Task: Create a due date automation trigger when advanced on, on the wednesday after a card is due add fields without custom field "Resume" set to a number lower than 1 and greater than 10 at 11:00 AM.
Action: Mouse moved to (1013, 76)
Screenshot: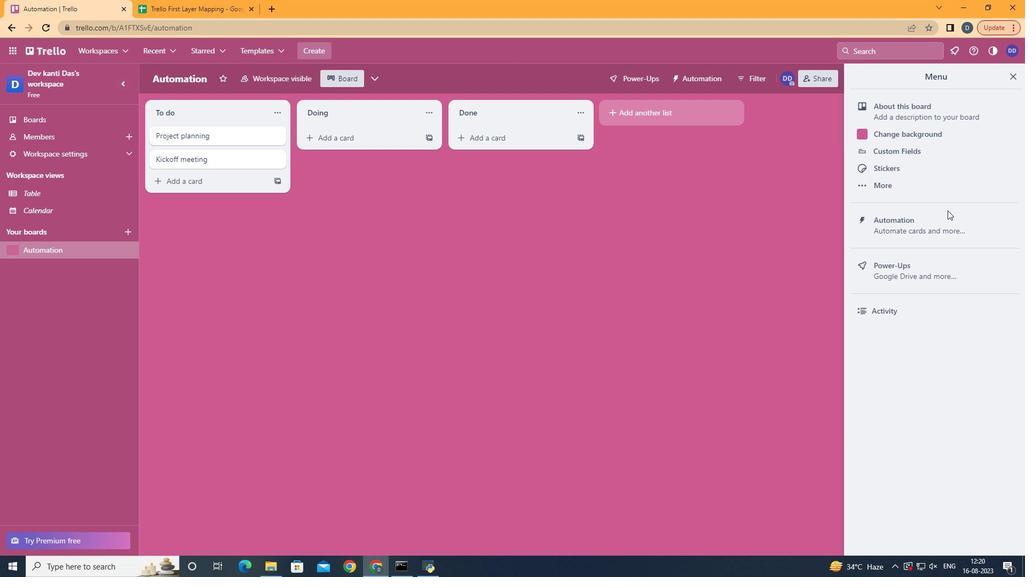 
Action: Mouse pressed left at (1013, 76)
Screenshot: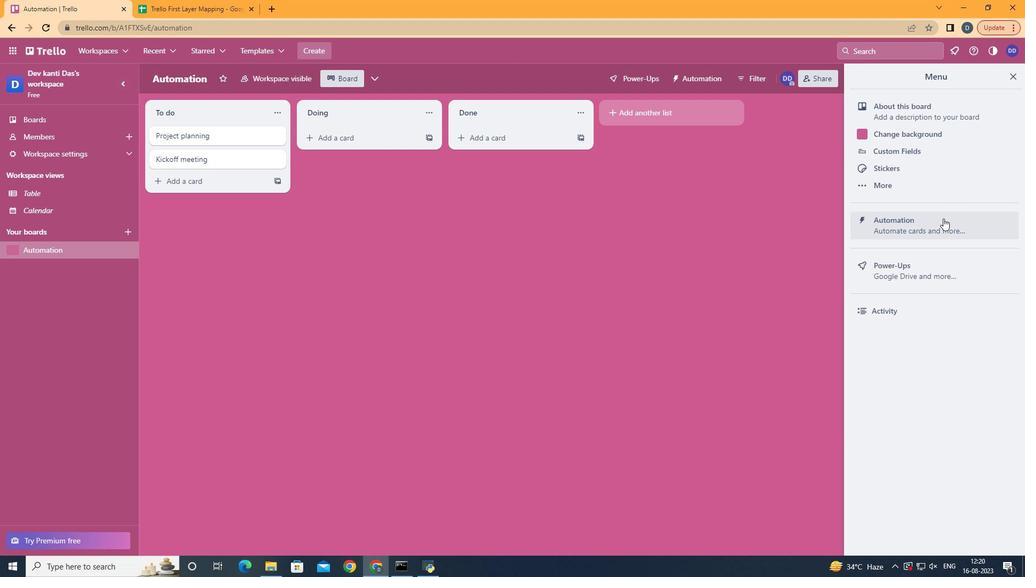 
Action: Mouse moved to (944, 218)
Screenshot: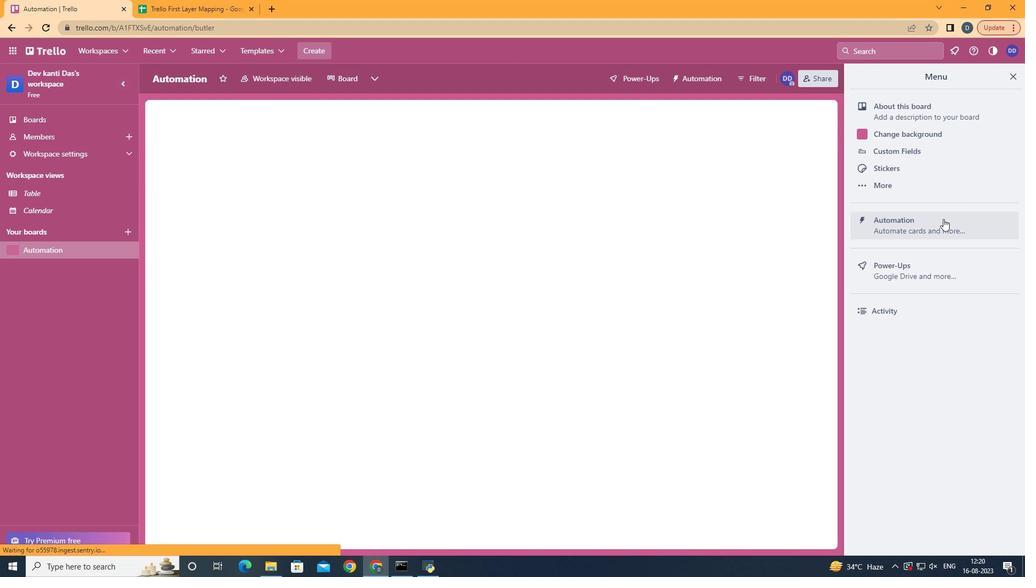 
Action: Mouse pressed left at (944, 218)
Screenshot: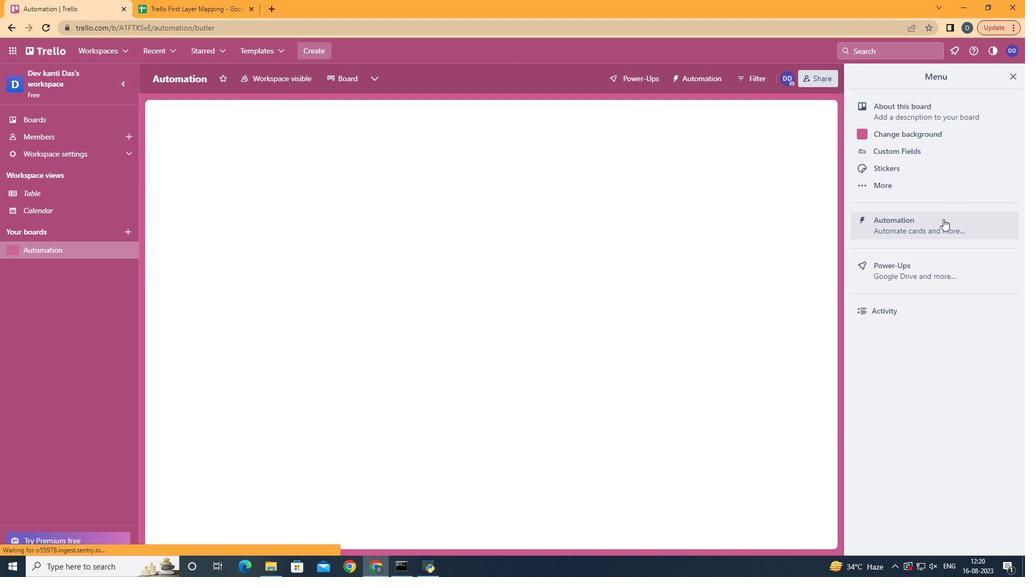 
Action: Mouse moved to (204, 214)
Screenshot: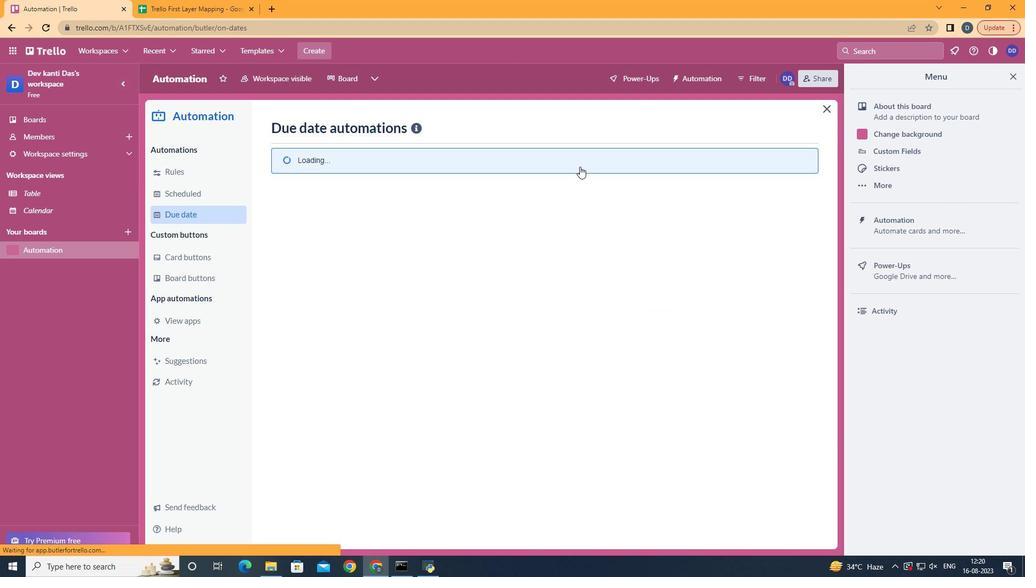 
Action: Mouse pressed left at (204, 214)
Screenshot: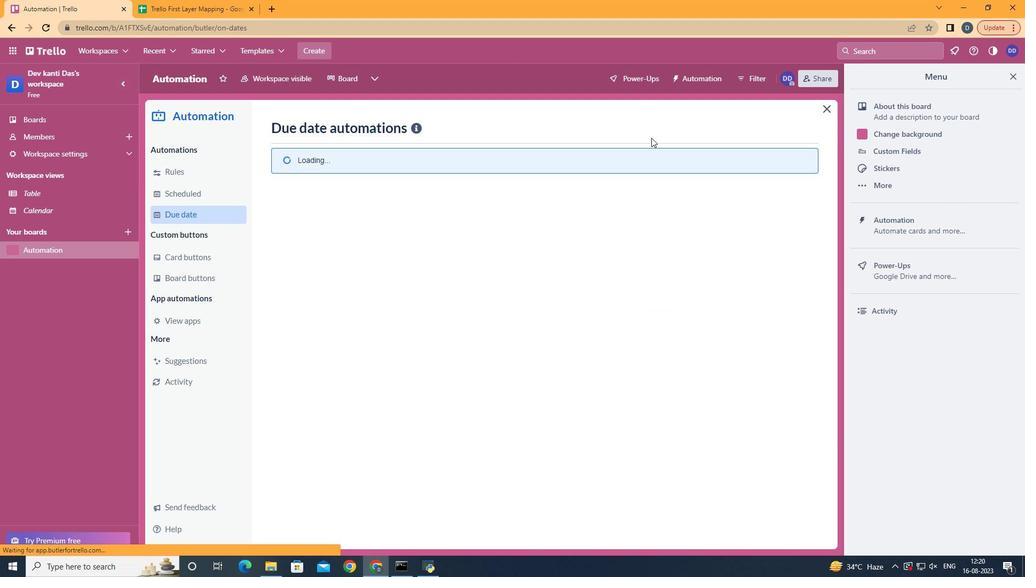 
Action: Mouse moved to (756, 125)
Screenshot: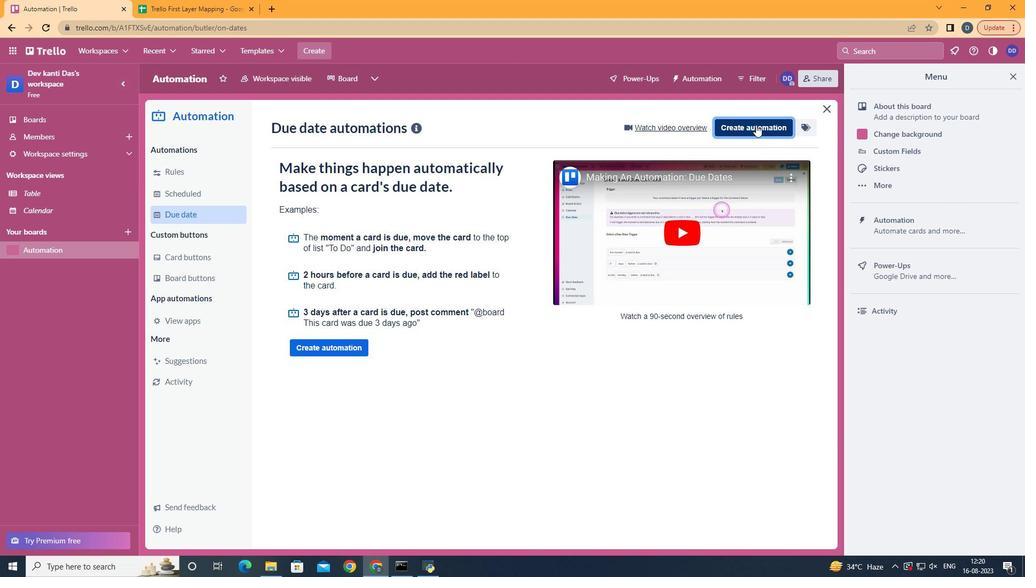
Action: Mouse pressed left at (756, 125)
Screenshot: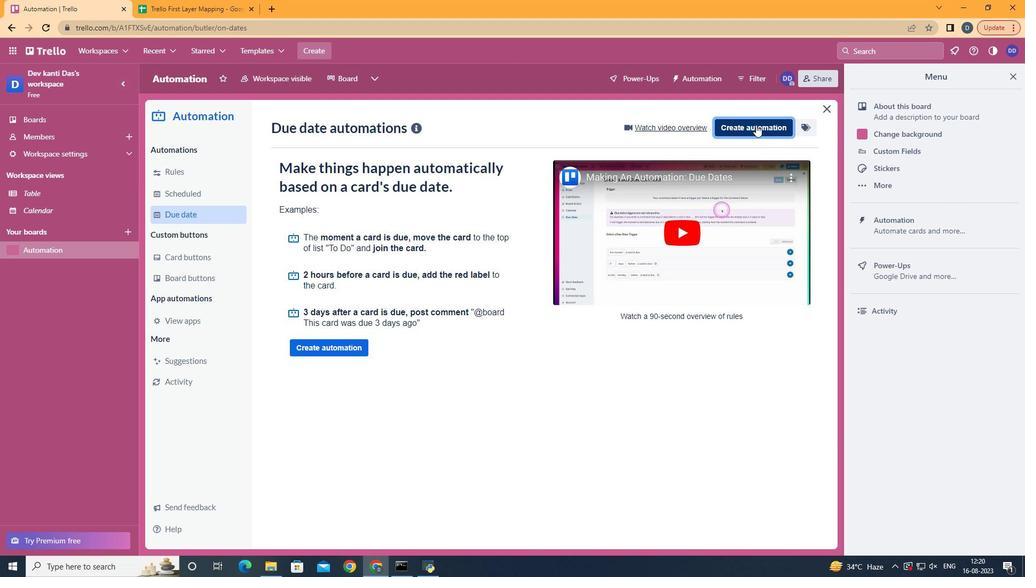 
Action: Mouse moved to (512, 235)
Screenshot: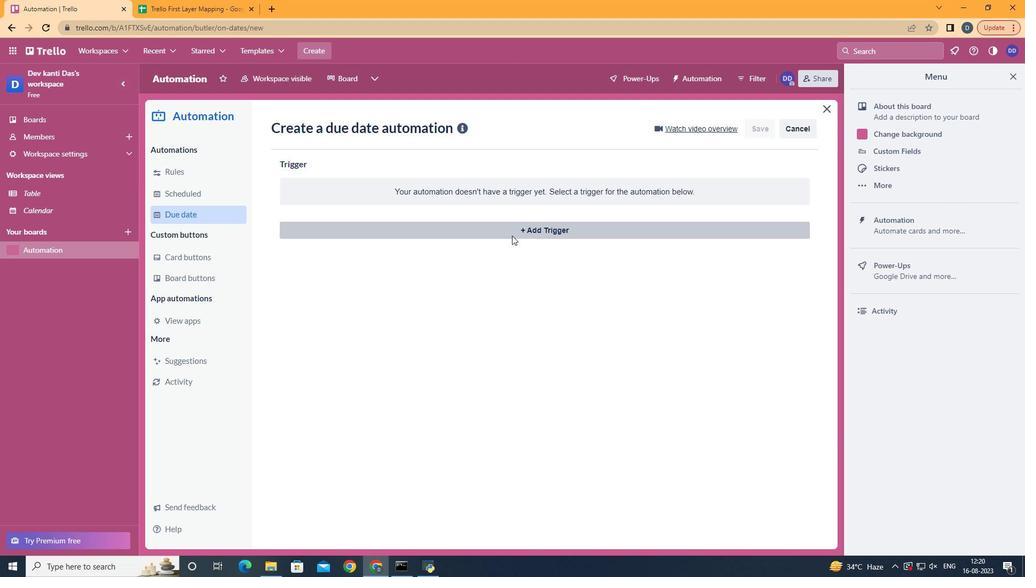 
Action: Mouse pressed left at (512, 235)
Screenshot: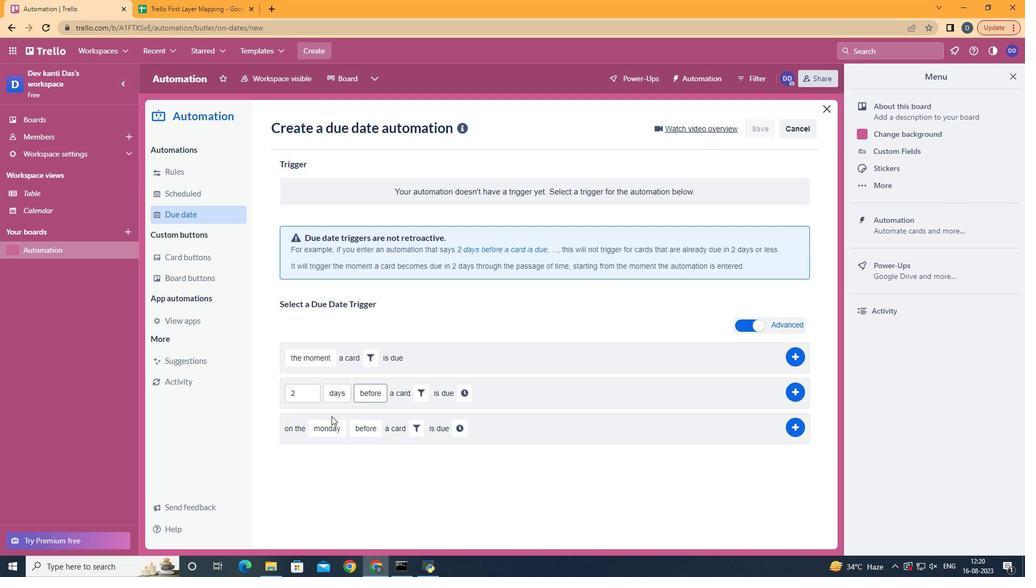 
Action: Mouse moved to (352, 319)
Screenshot: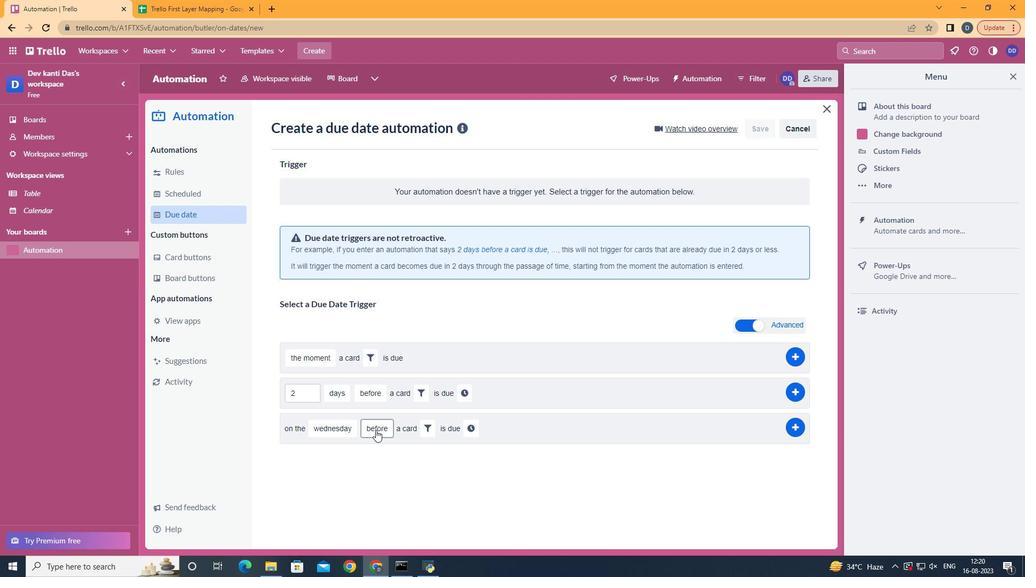 
Action: Mouse pressed left at (352, 319)
Screenshot: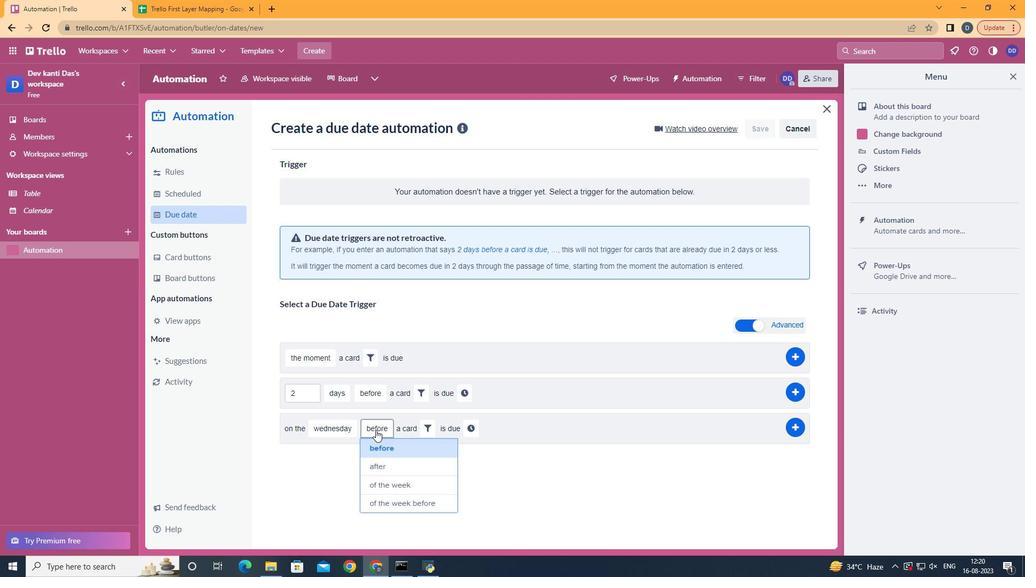 
Action: Mouse moved to (387, 467)
Screenshot: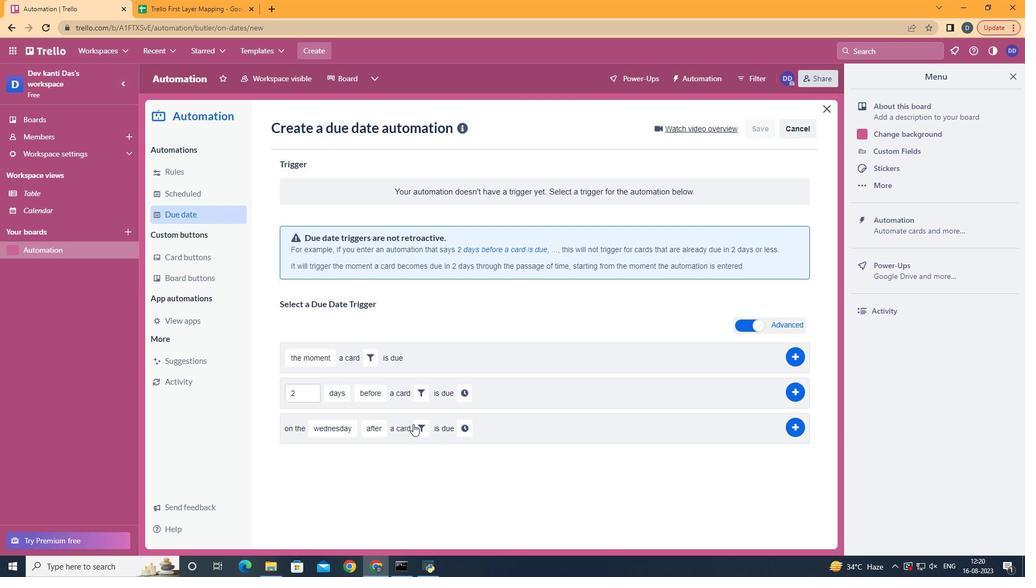 
Action: Mouse pressed left at (387, 467)
Screenshot: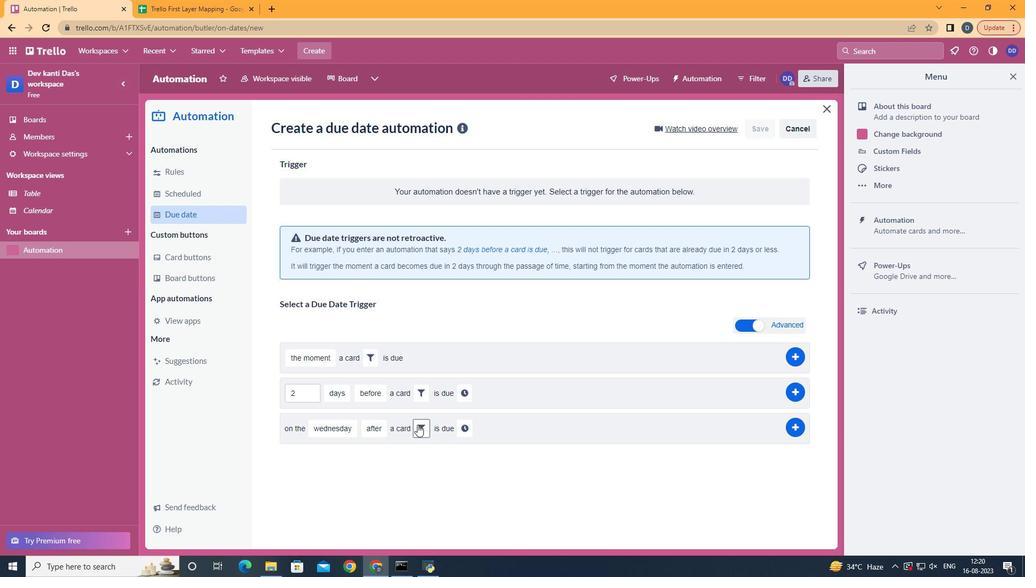 
Action: Mouse moved to (417, 424)
Screenshot: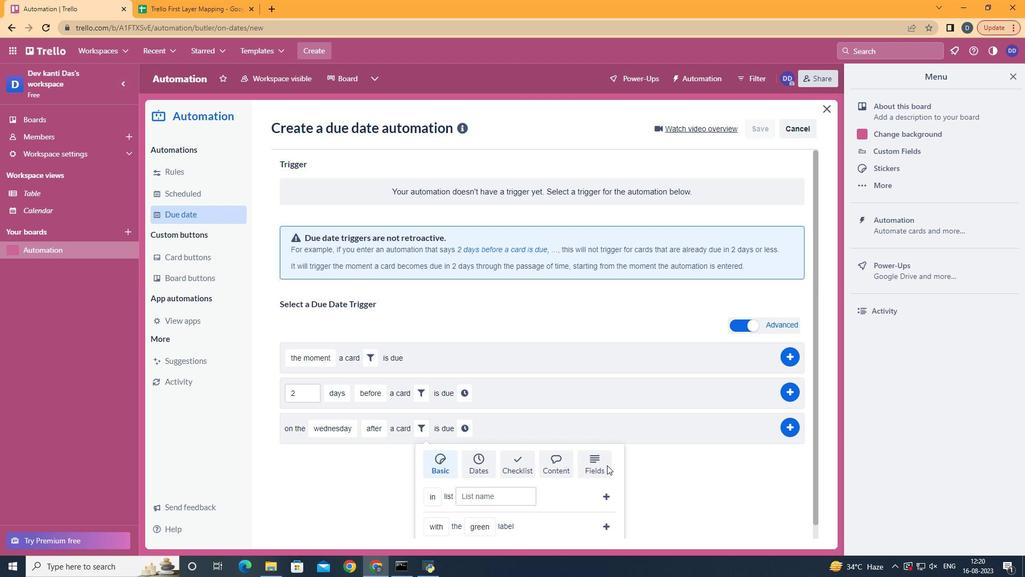 
Action: Mouse pressed left at (417, 424)
Screenshot: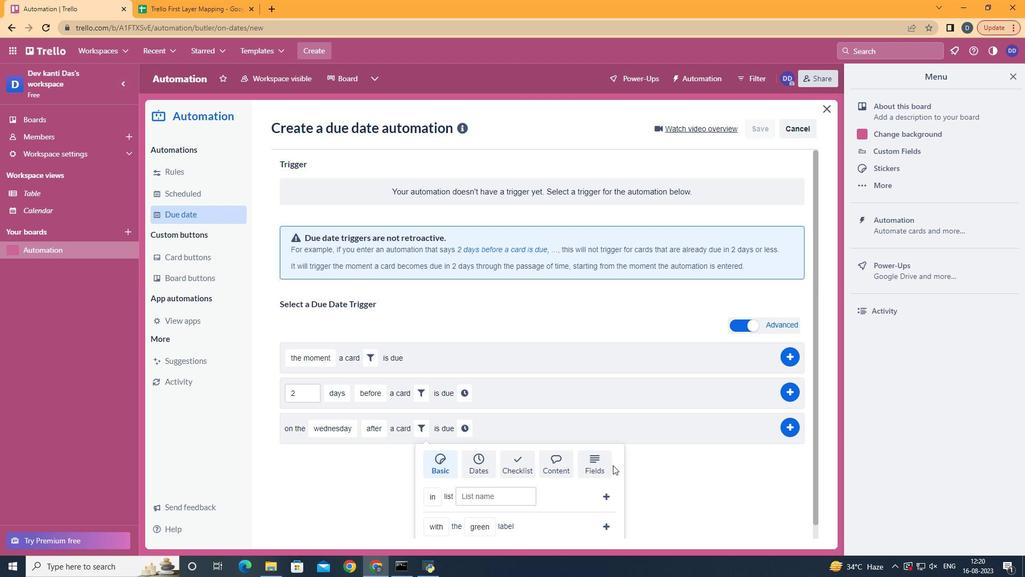 
Action: Mouse moved to (605, 467)
Screenshot: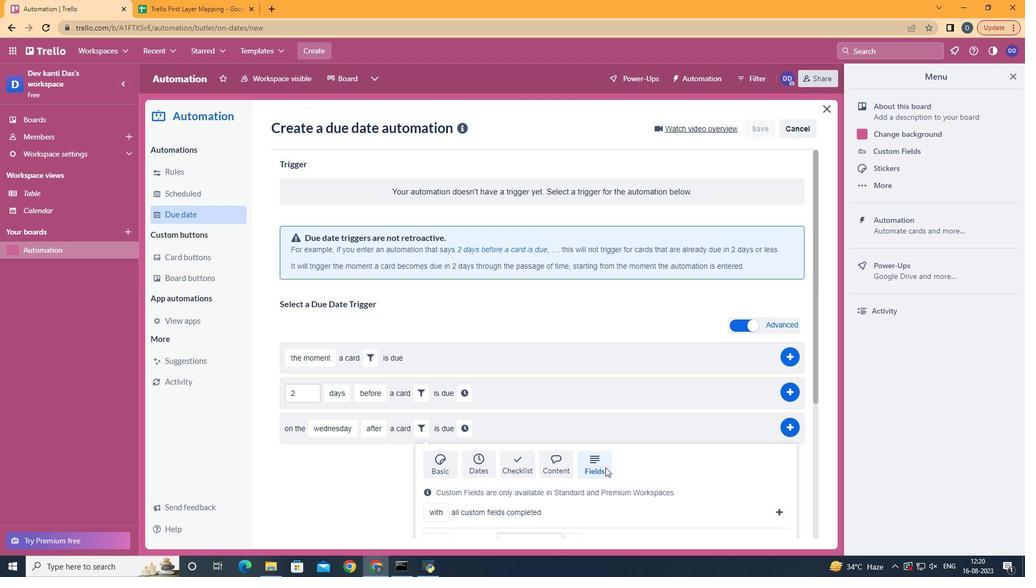 
Action: Mouse pressed left at (605, 467)
Screenshot: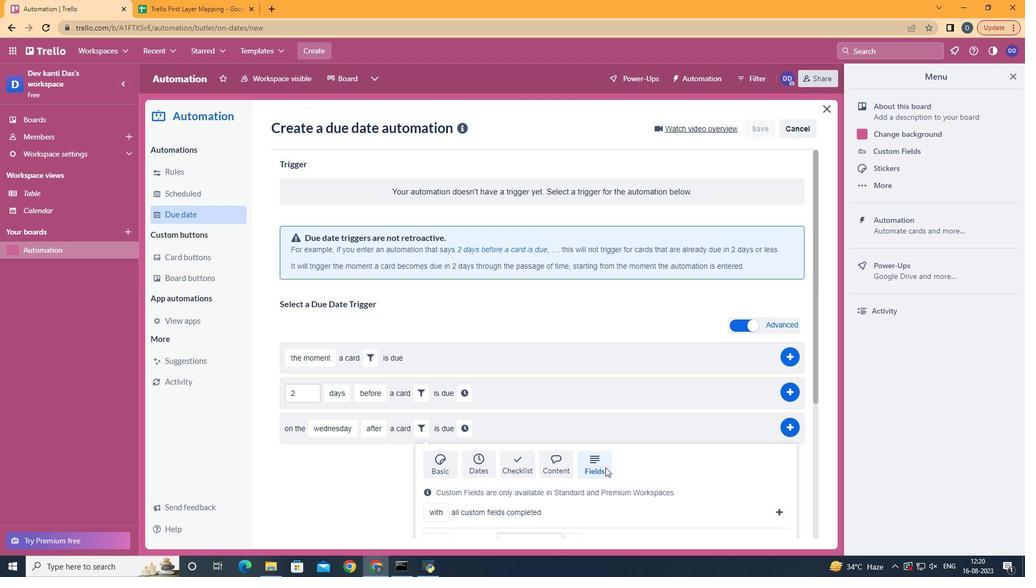 
Action: Mouse scrolled (605, 467) with delta (0, 0)
Screenshot: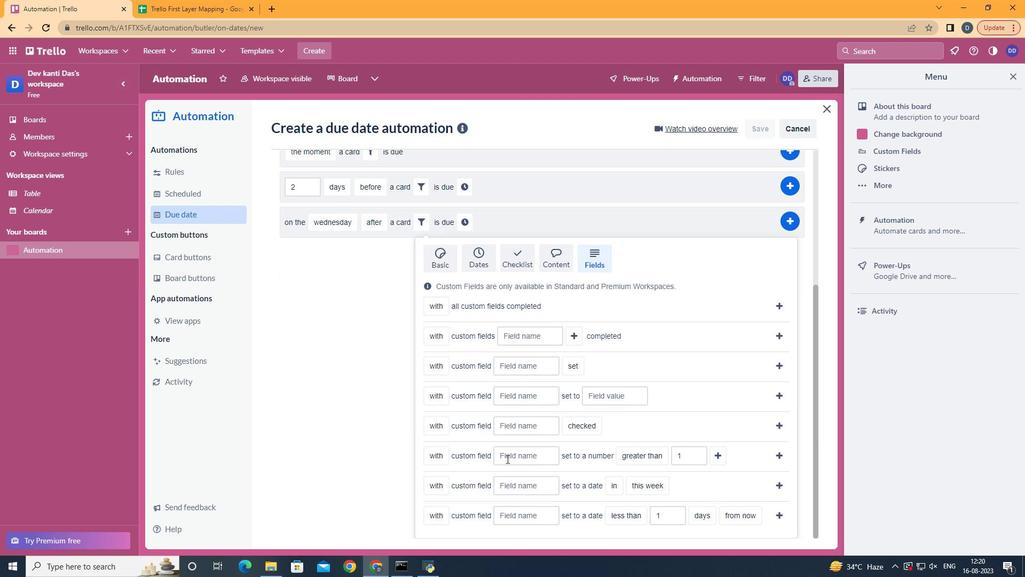 
Action: Mouse scrolled (605, 467) with delta (0, 0)
Screenshot: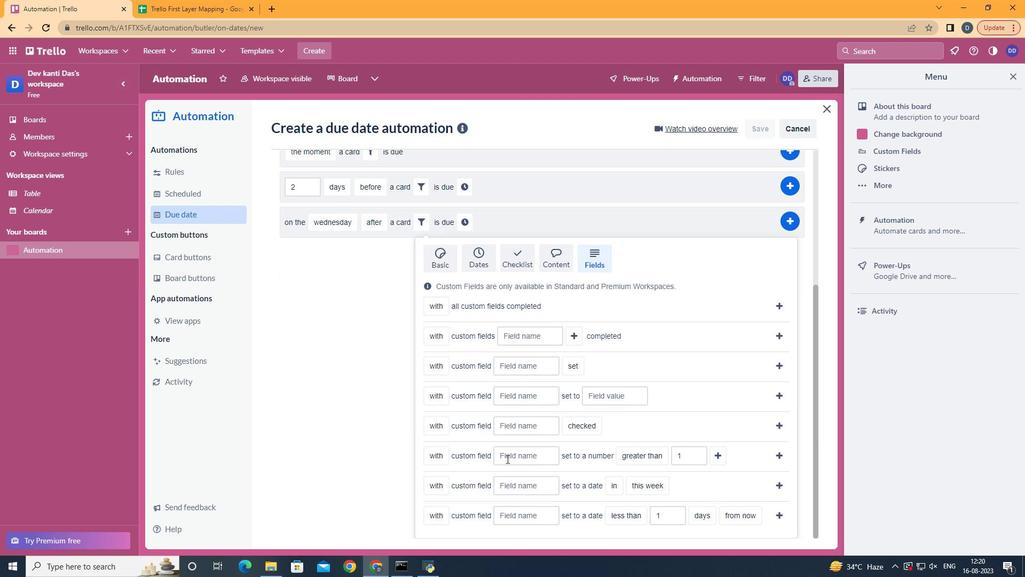 
Action: Mouse scrolled (605, 467) with delta (0, 0)
Screenshot: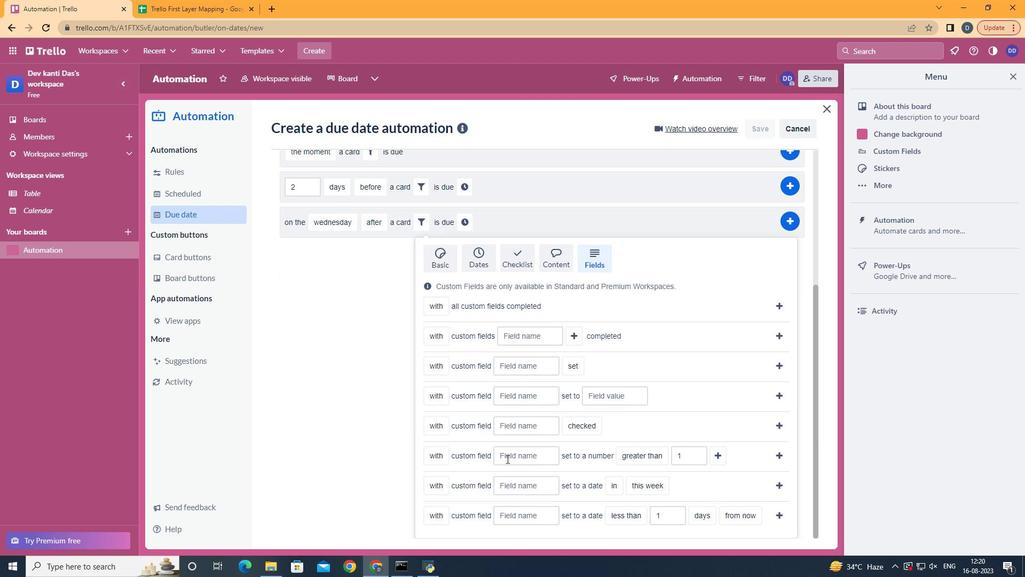 
Action: Mouse scrolled (605, 467) with delta (0, 0)
Screenshot: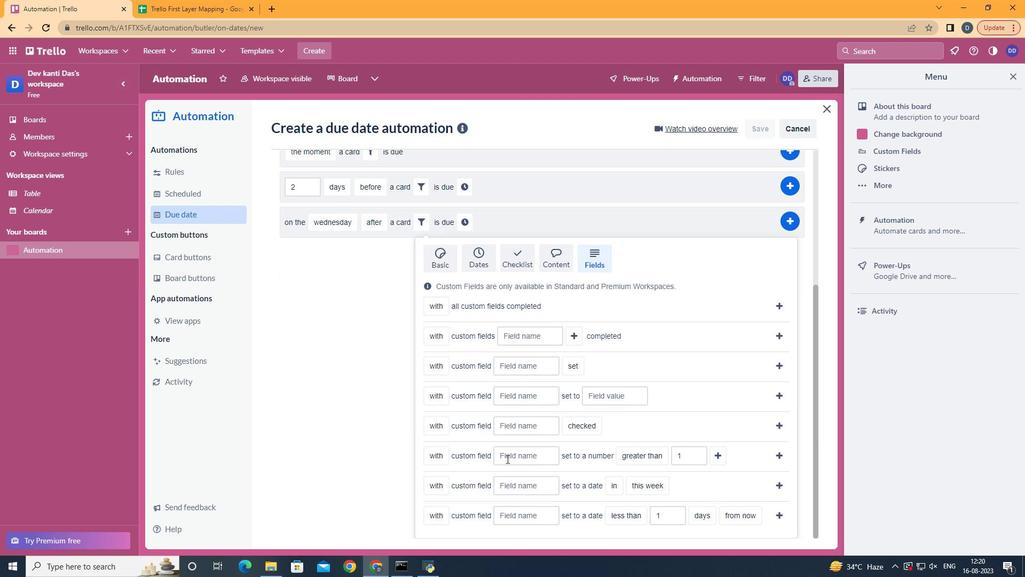 
Action: Mouse scrolled (605, 467) with delta (0, 0)
Screenshot: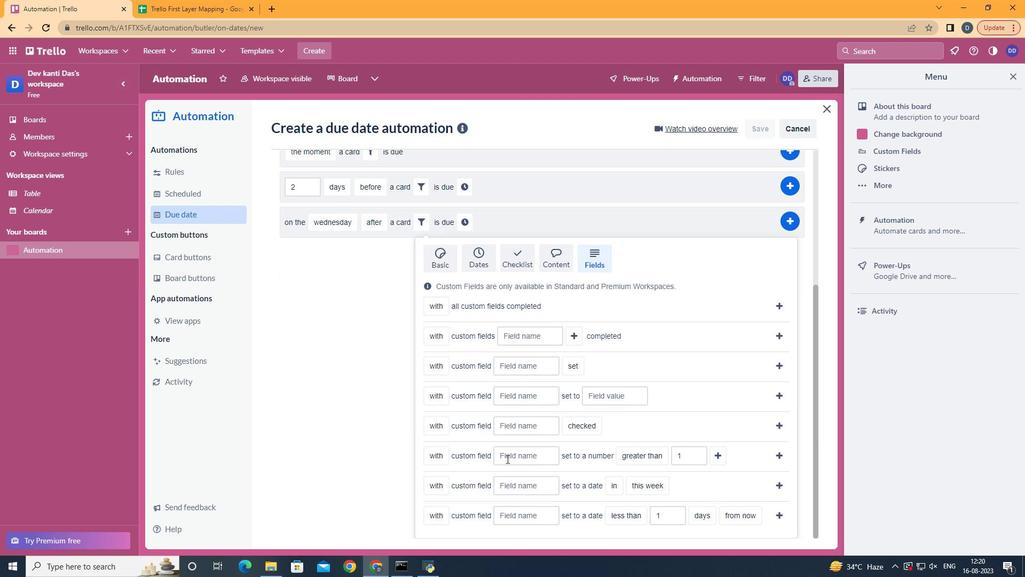 
Action: Mouse scrolled (605, 467) with delta (0, 0)
Screenshot: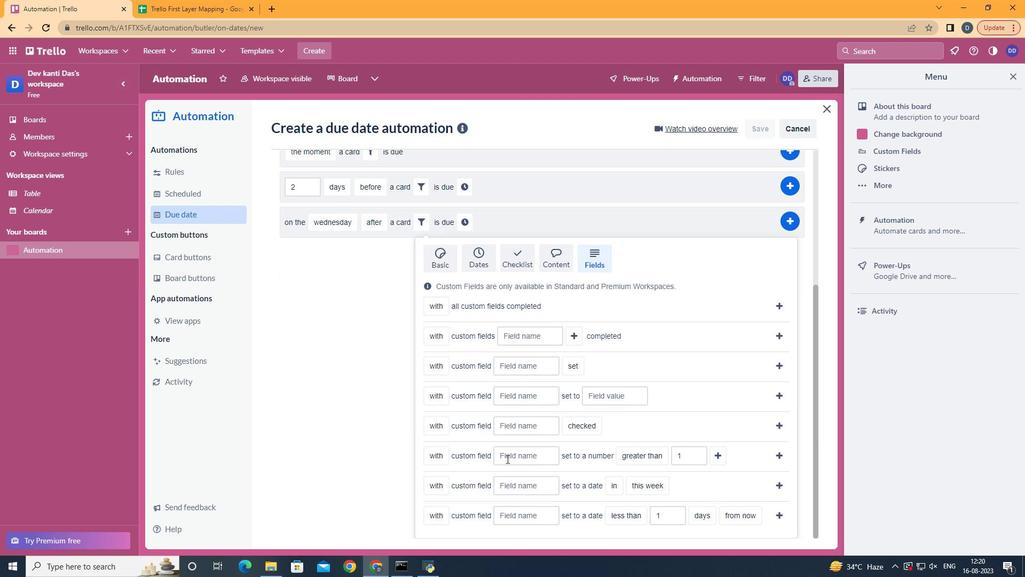 
Action: Mouse moved to (605, 467)
Screenshot: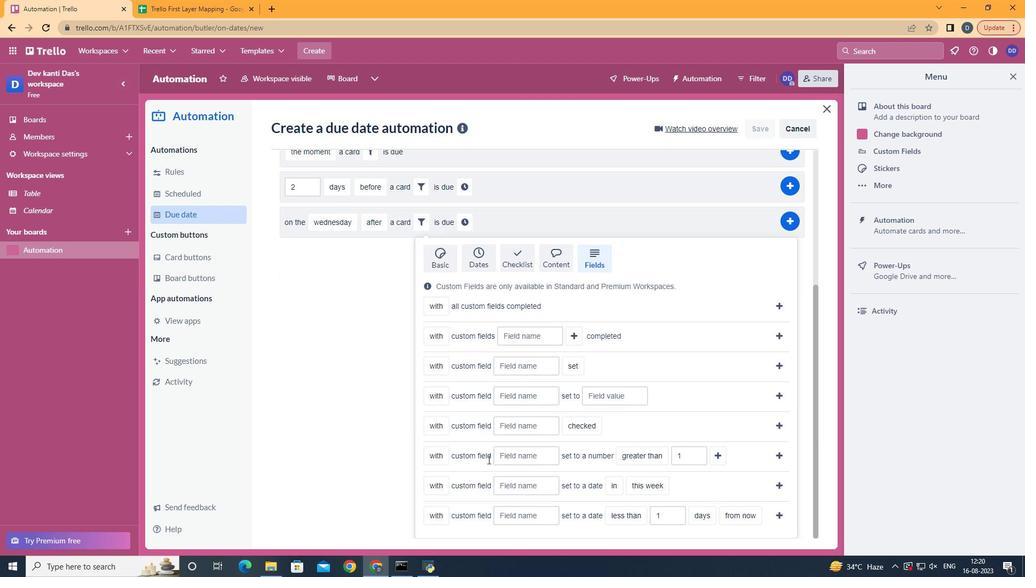 
Action: Mouse scrolled (605, 467) with delta (0, 0)
Screenshot: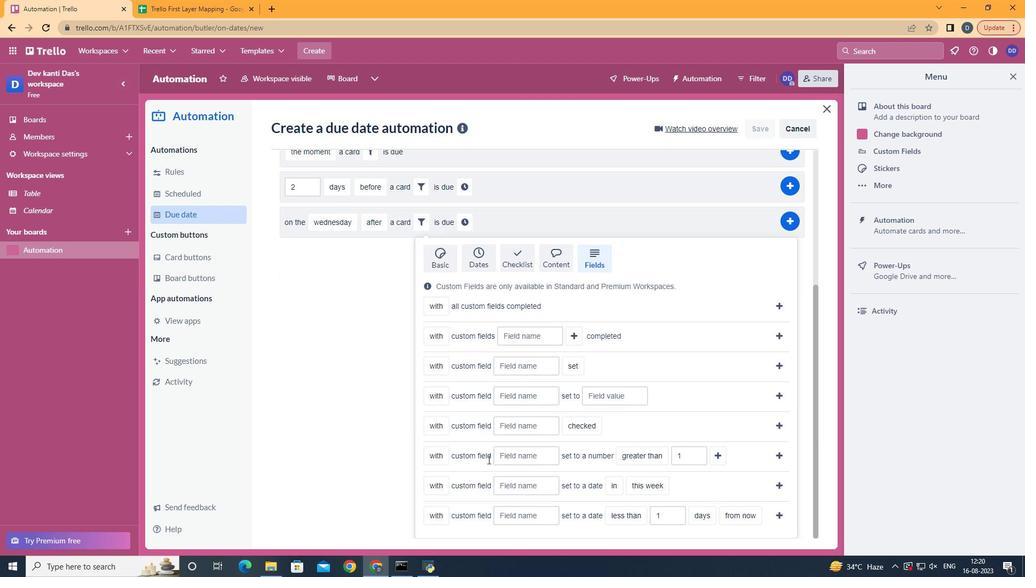 
Action: Mouse moved to (455, 497)
Screenshot: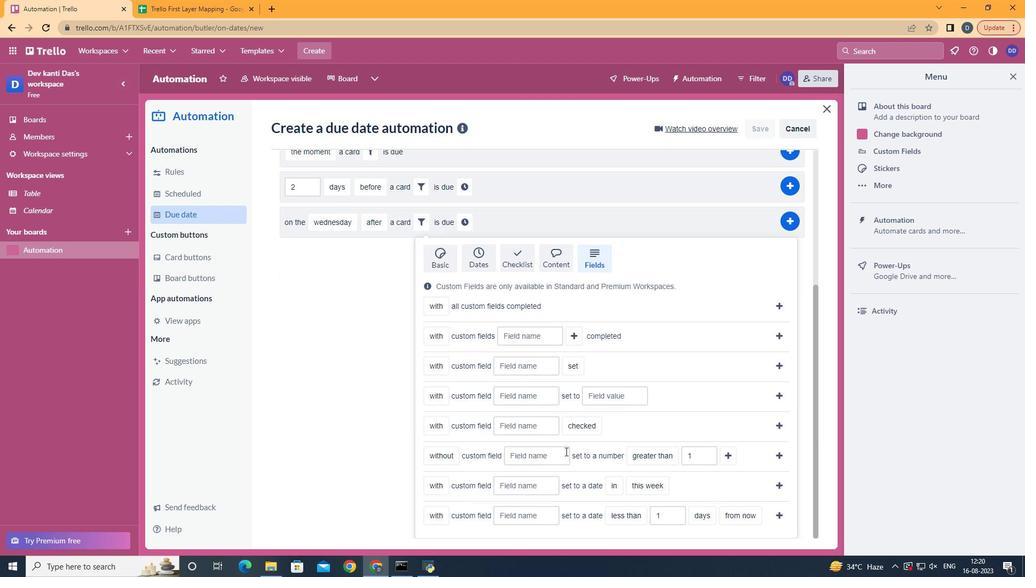 
Action: Mouse pressed left at (455, 497)
Screenshot: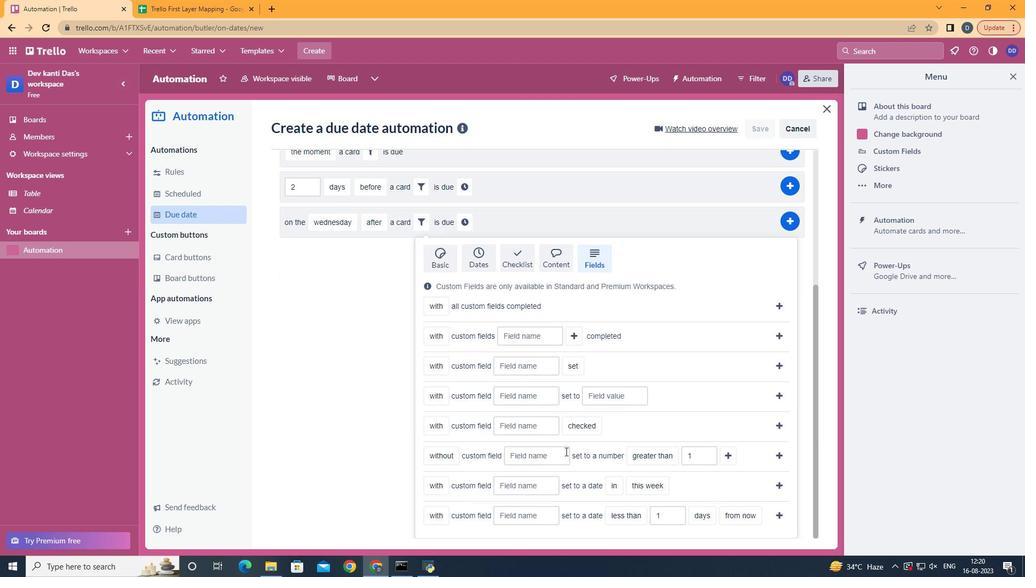 
Action: Mouse moved to (565, 451)
Screenshot: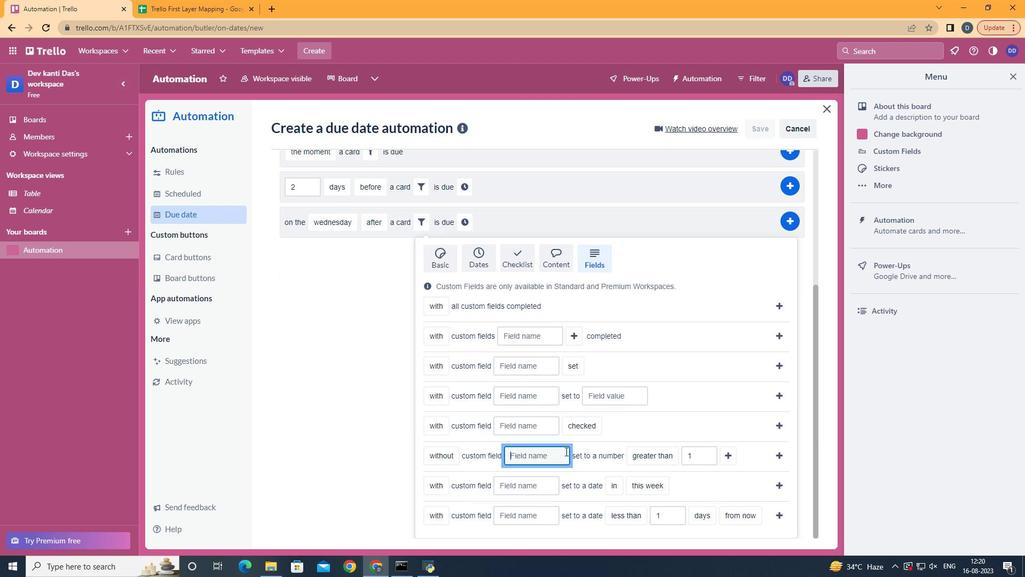 
Action: Mouse pressed left at (565, 451)
Screenshot: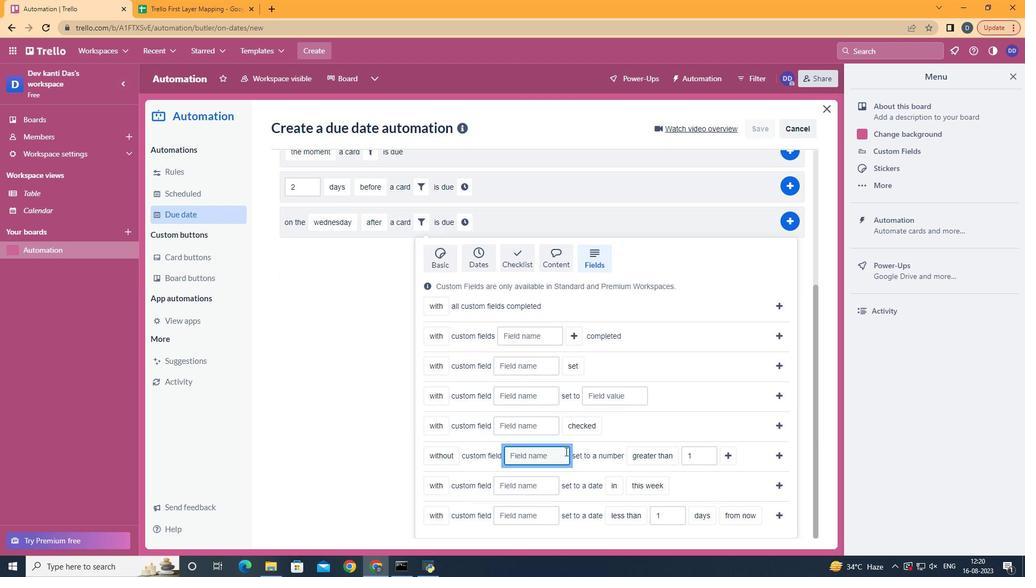
Action: Key pressed <Key.shift><Key.shift>Resume
Screenshot: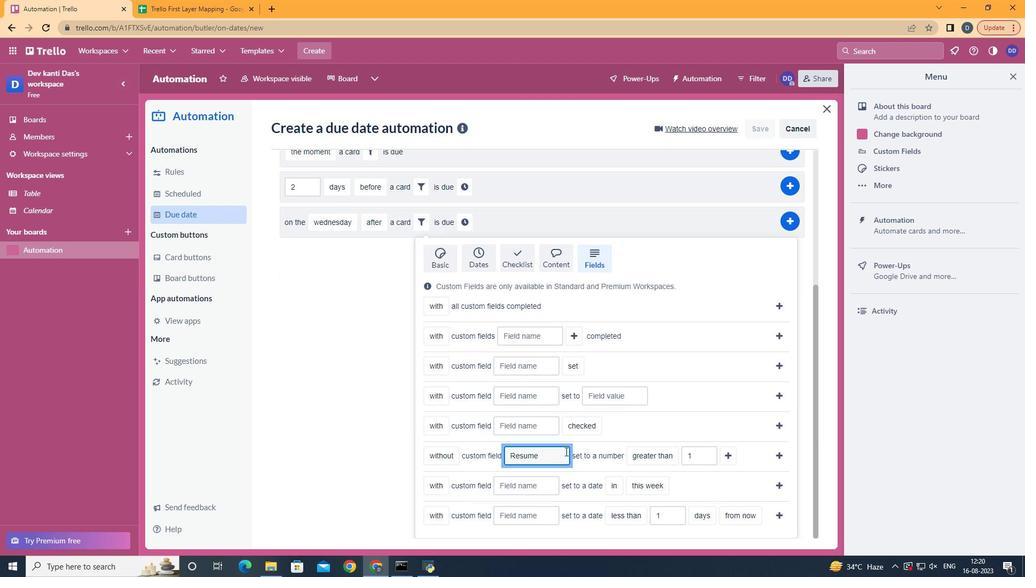 
Action: Mouse moved to (667, 413)
Screenshot: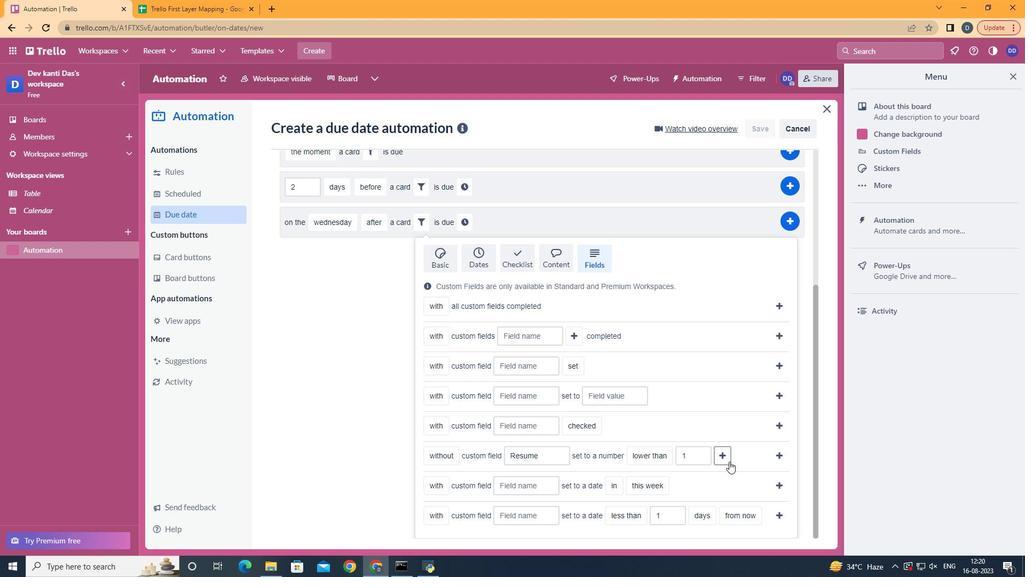 
Action: Mouse pressed left at (667, 413)
Screenshot: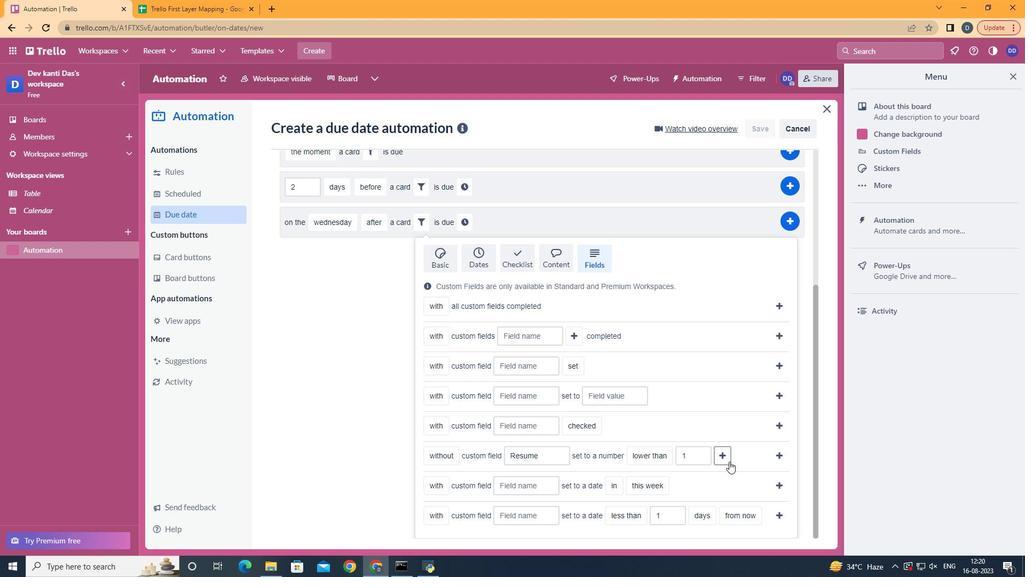 
Action: Mouse moved to (729, 461)
Screenshot: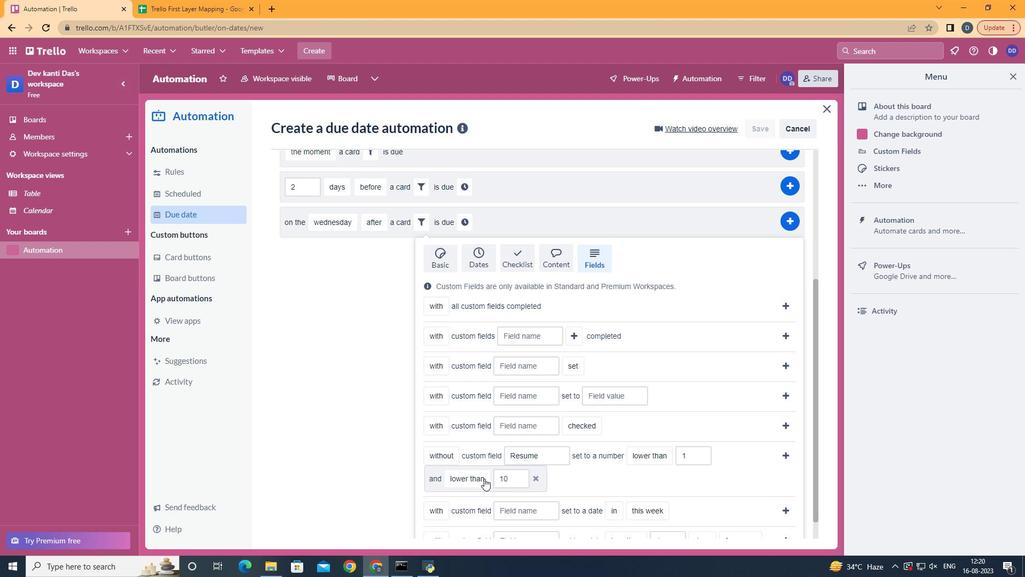 
Action: Mouse pressed left at (729, 461)
Screenshot: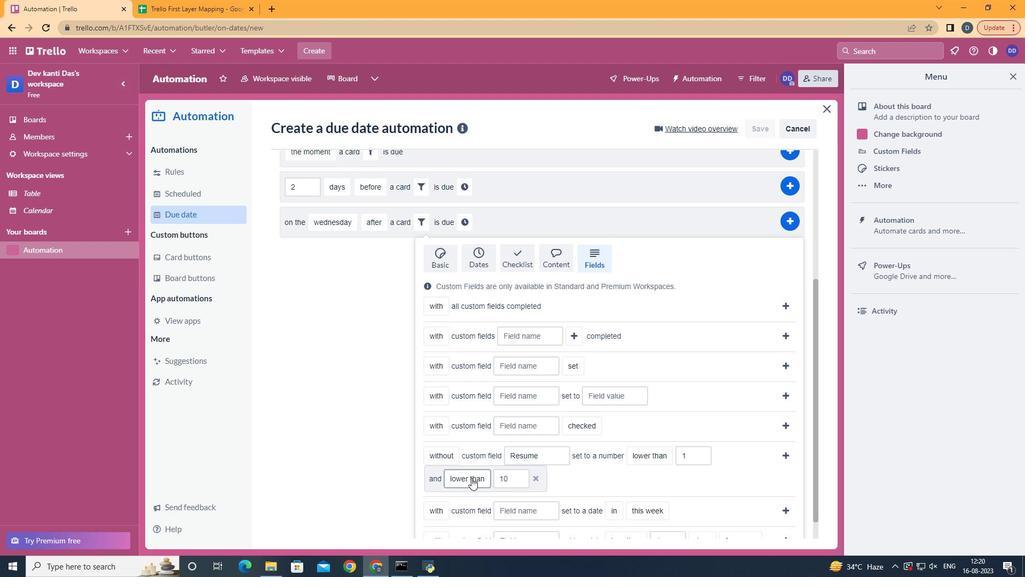 
Action: Mouse moved to (494, 435)
Screenshot: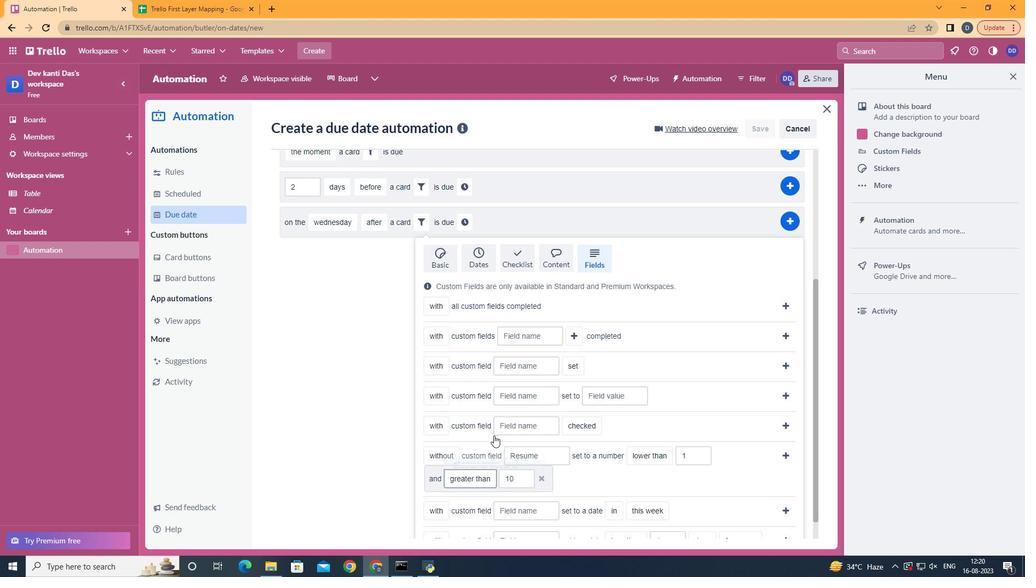 
Action: Mouse pressed left at (494, 435)
Screenshot: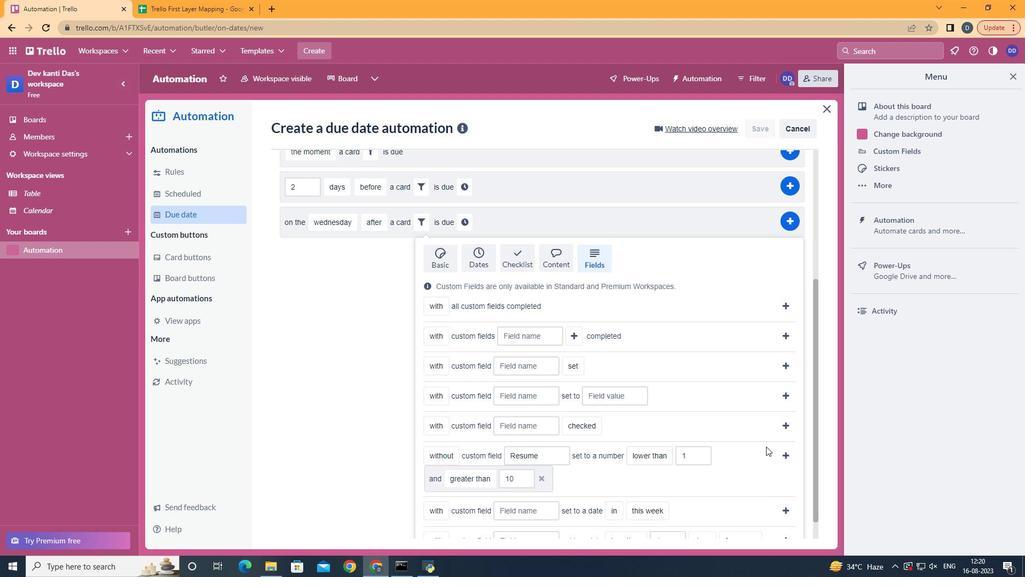 
Action: Mouse moved to (787, 449)
Screenshot: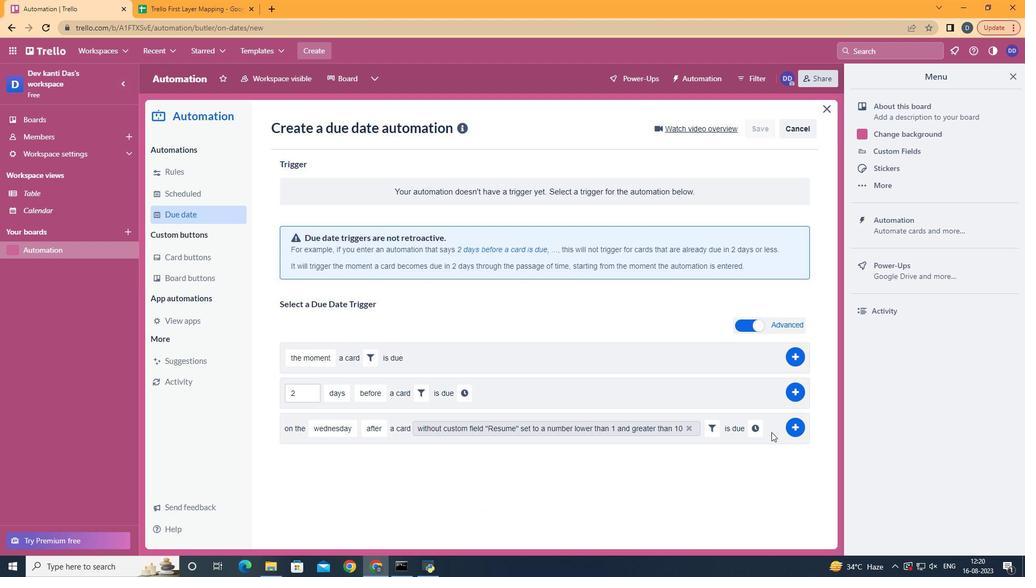 
Action: Mouse pressed left at (787, 449)
Screenshot: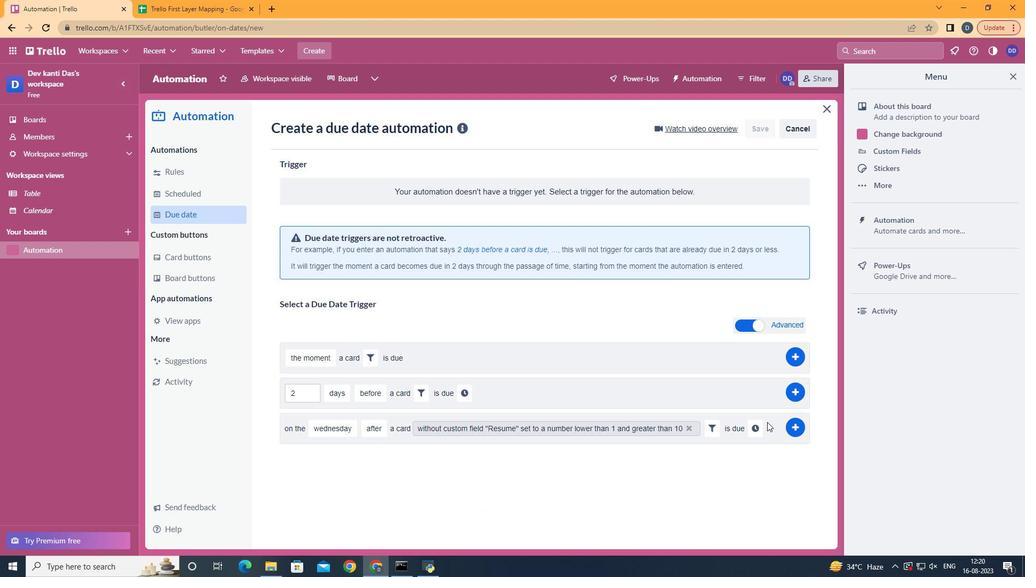 
Action: Mouse moved to (763, 422)
Screenshot: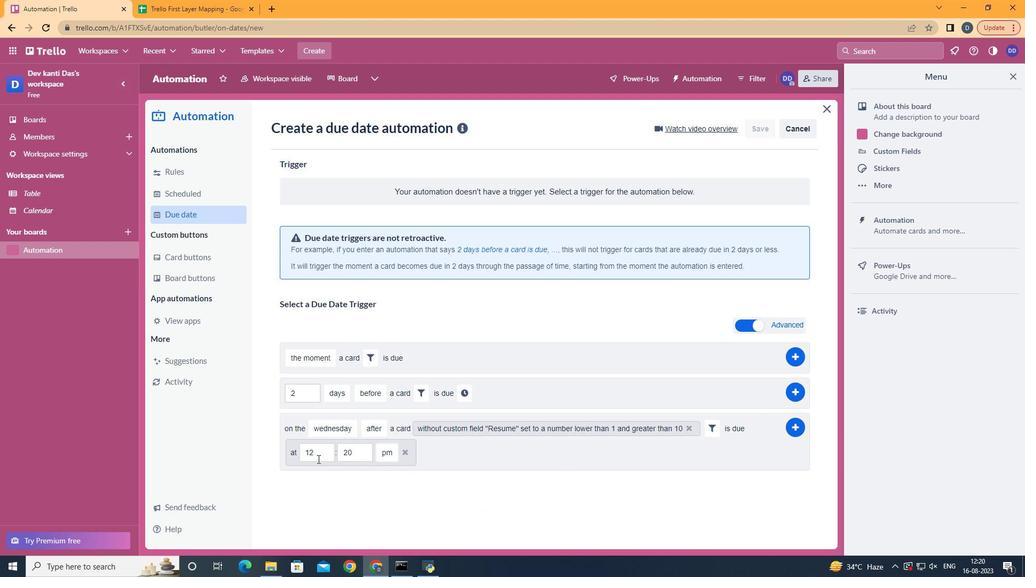 
Action: Mouse pressed left at (763, 422)
Screenshot: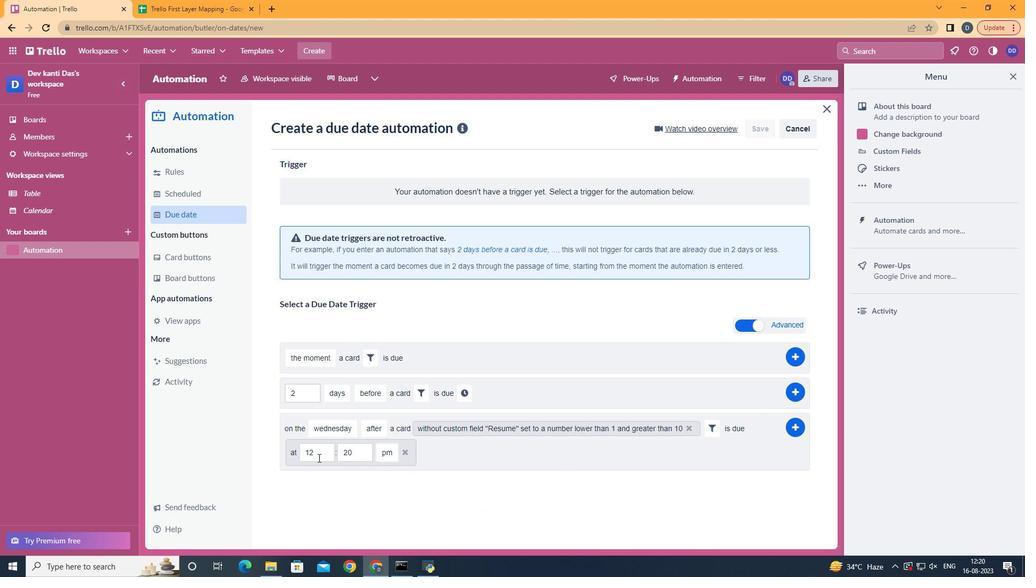 
Action: Mouse moved to (321, 452)
Screenshot: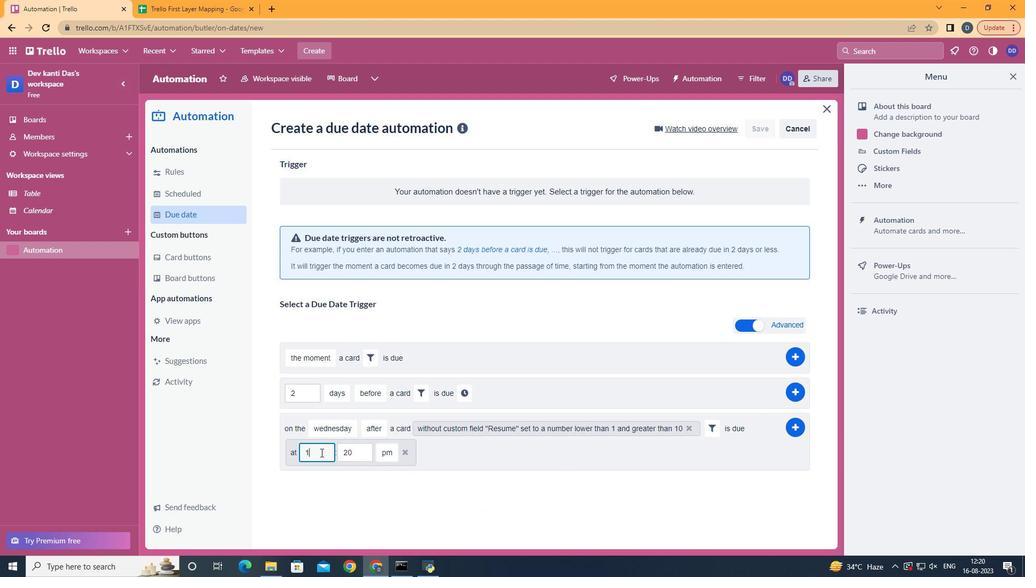 
Action: Mouse pressed left at (321, 452)
Screenshot: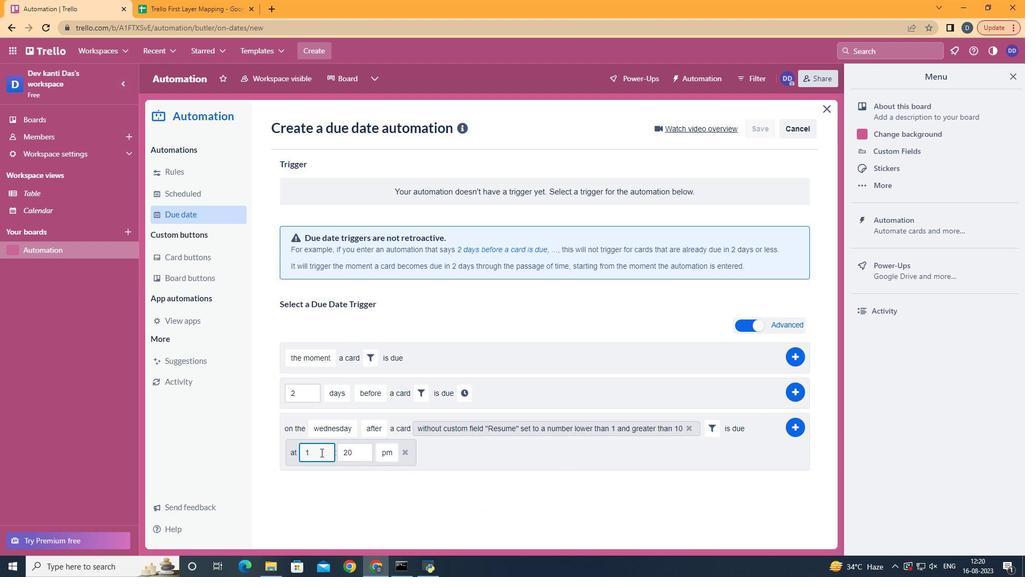 
Action: Key pressed <Key.backspace>1
Screenshot: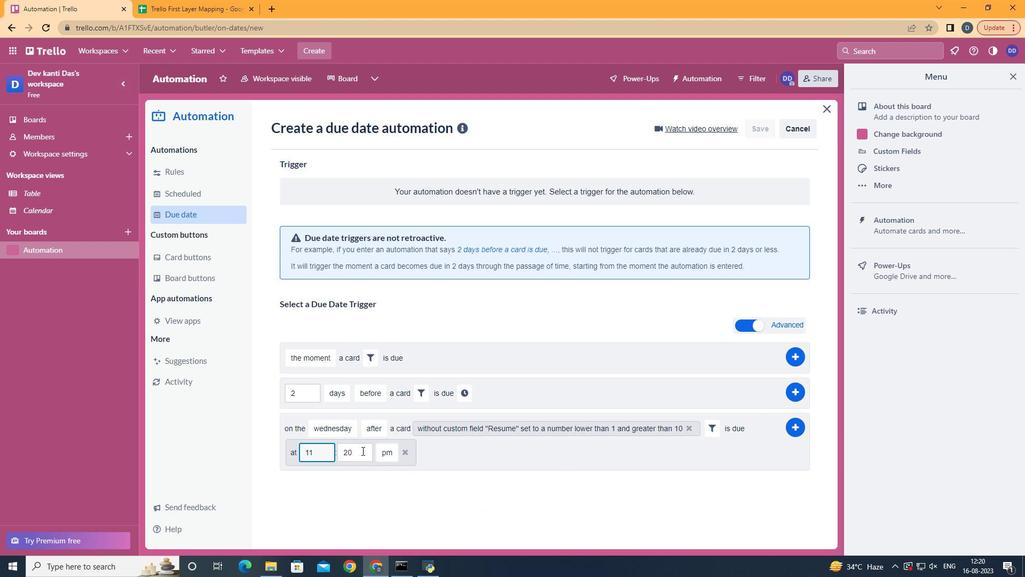 
Action: Mouse moved to (364, 451)
Screenshot: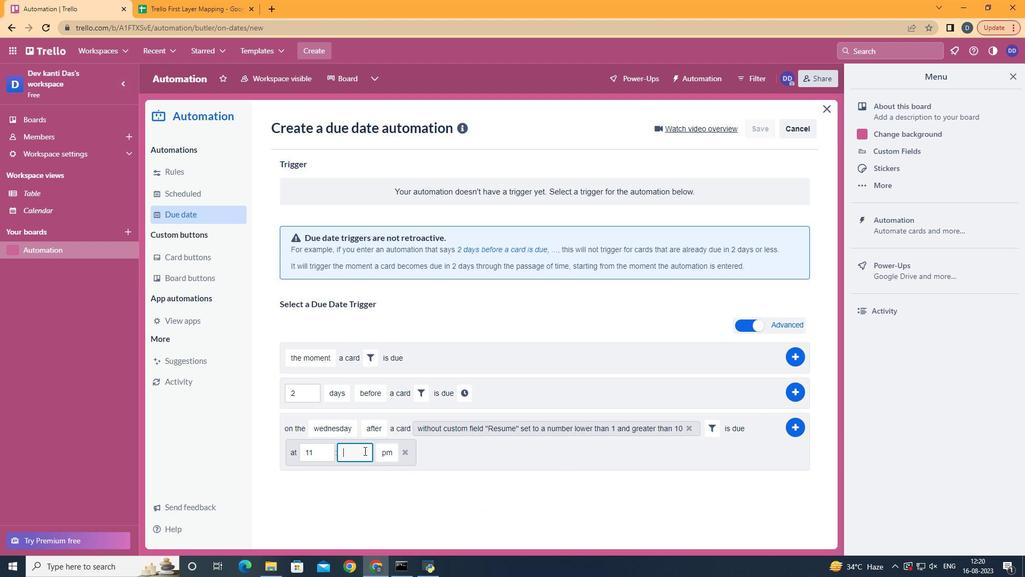 
Action: Mouse pressed left at (364, 451)
Screenshot: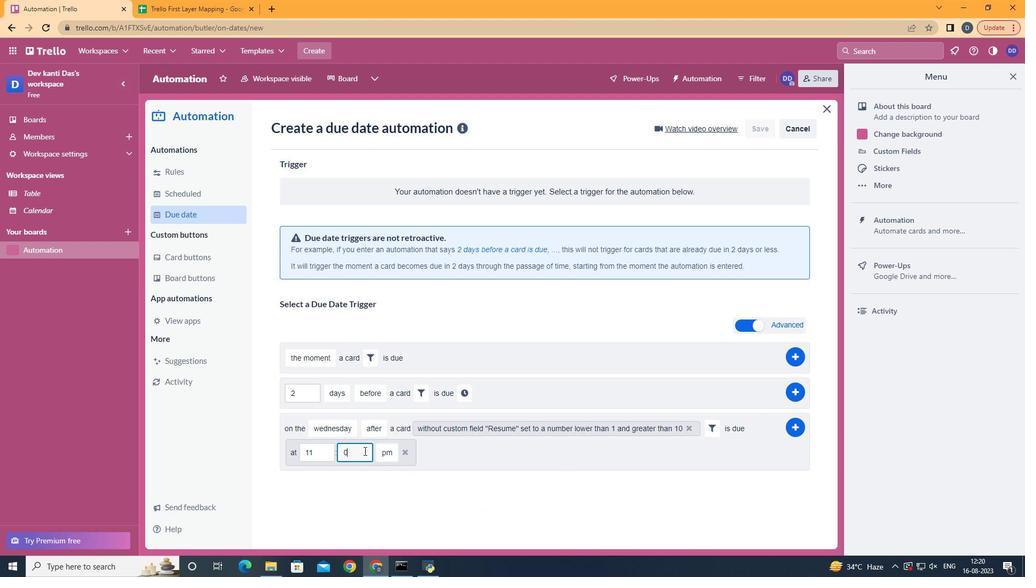 
Action: Key pressed <Key.backspace><Key.backspace>00
Screenshot: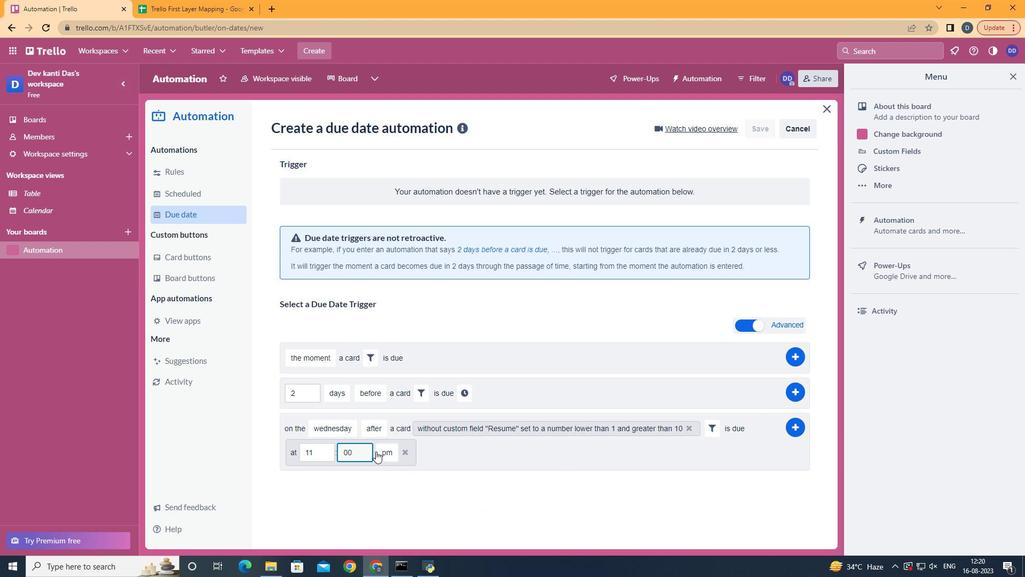 
Action: Mouse moved to (391, 467)
Screenshot: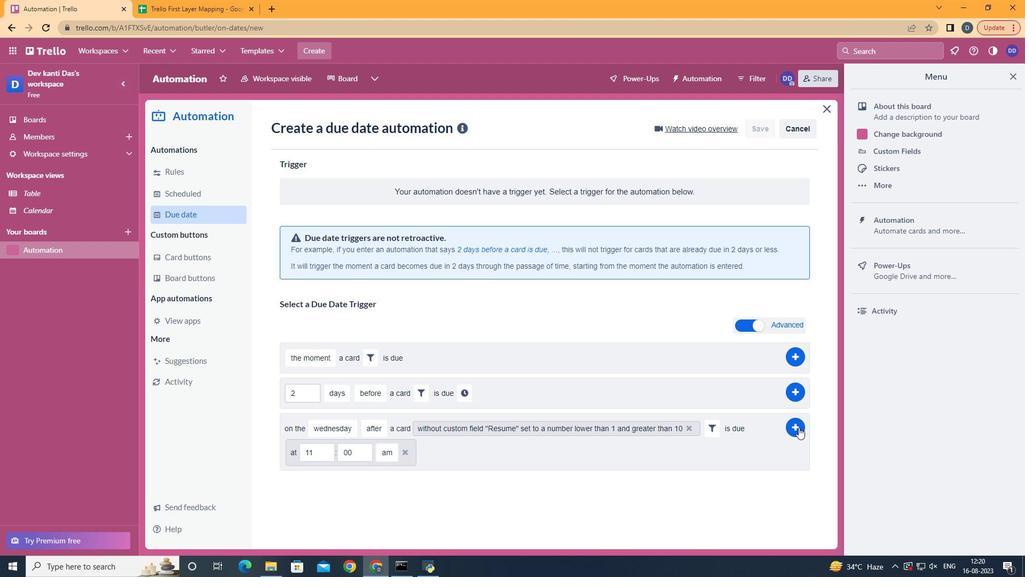 
Action: Mouse pressed left at (391, 467)
Screenshot: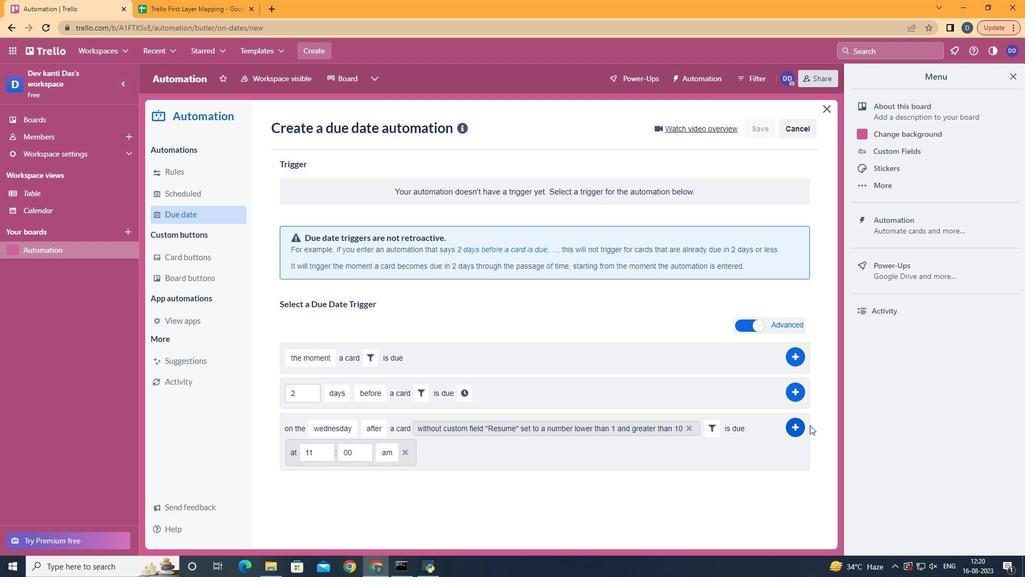 
Action: Mouse moved to (800, 428)
Screenshot: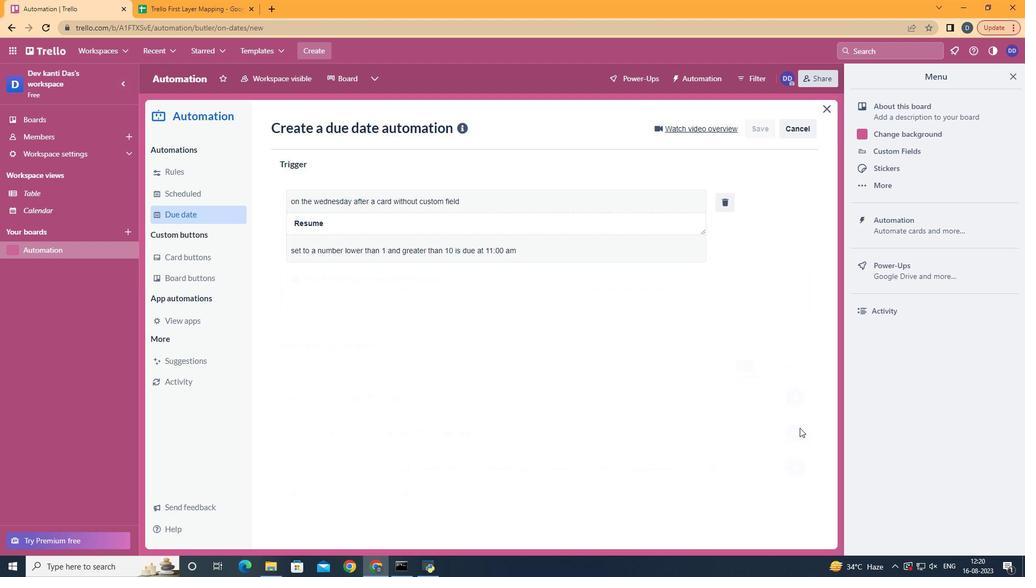 
Action: Mouse pressed left at (800, 428)
Screenshot: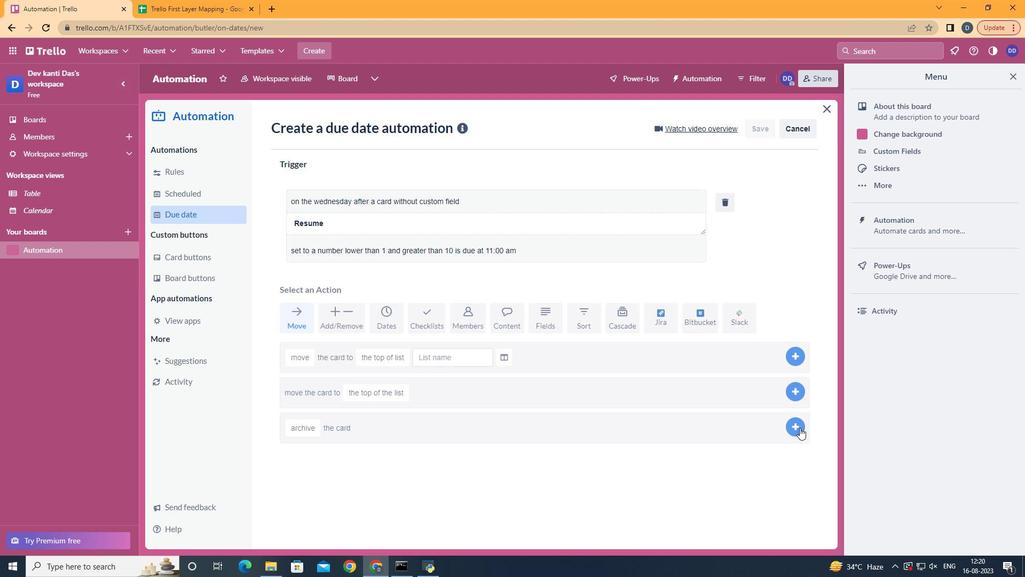 
